 Task: Add an event with the title Third Presentation Rehearsal and Feedback Session, date '2024/03/03', time 7:00 AM to 9:00 AMand add a description: A coffee meeting with a client is an informal and relaxed setting where business professionals come together to discuss matters related to their professional relationship. It provides an opportunity to connect on a more personal level, build rapport, and strengthen the business partnership., put the event into Green category, logged in from the account softage.7@softage.netand send the event invitation to softage.10@softage.net and softage.5@softage.net. Set a reminder for the event 12 hour before
Action: Mouse moved to (98, 107)
Screenshot: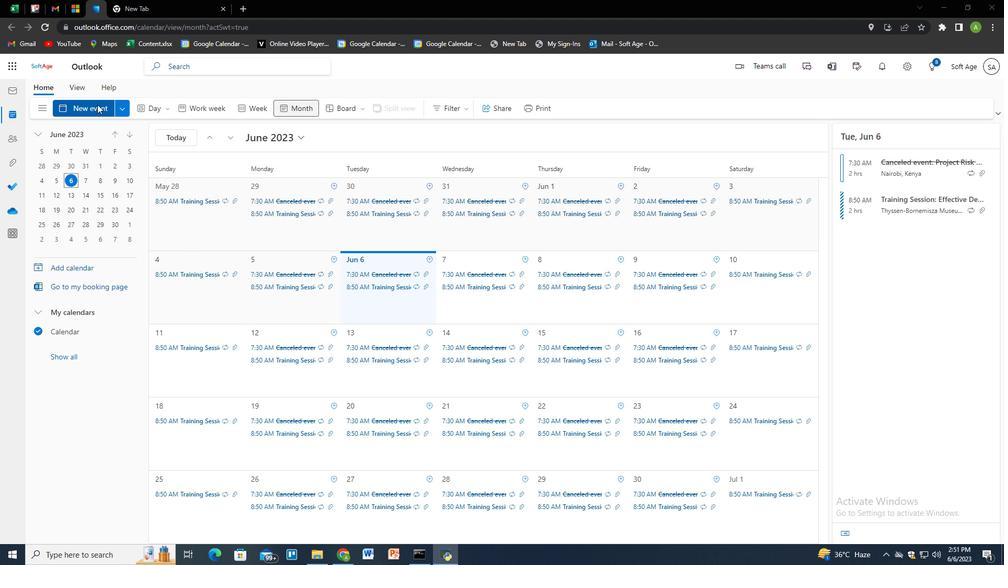 
Action: Mouse pressed left at (98, 107)
Screenshot: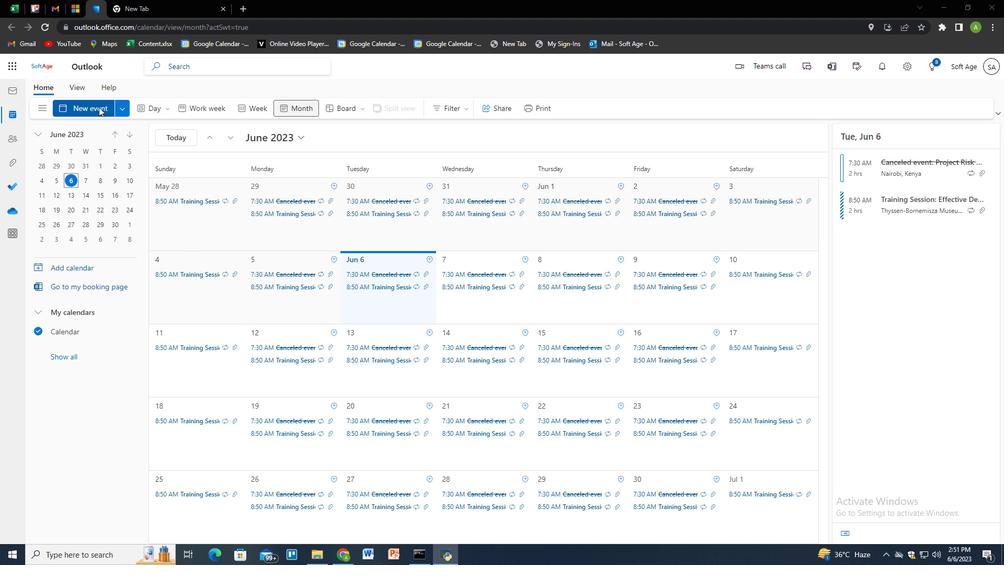 
Action: Mouse moved to (353, 176)
Screenshot: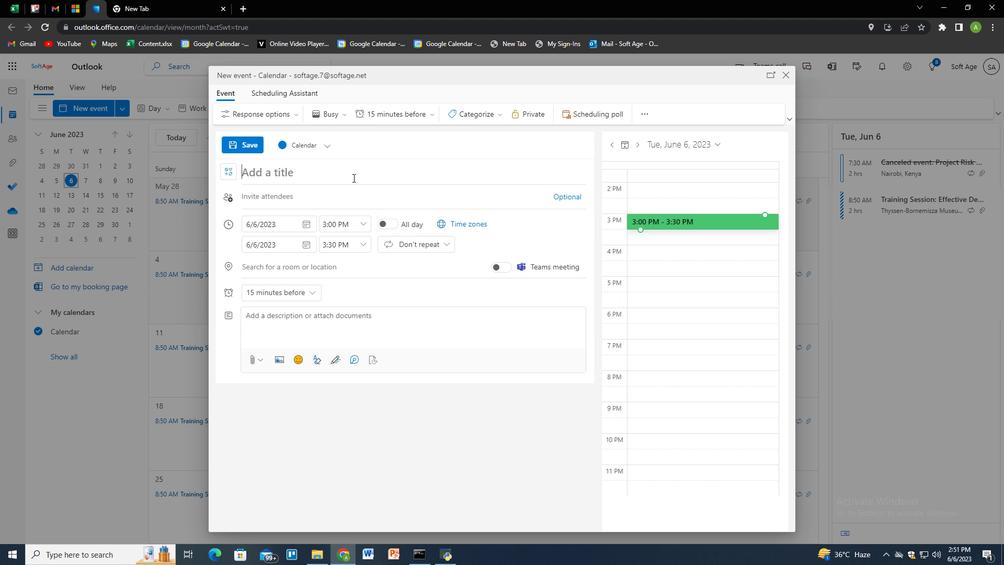 
Action: Mouse pressed left at (353, 176)
Screenshot: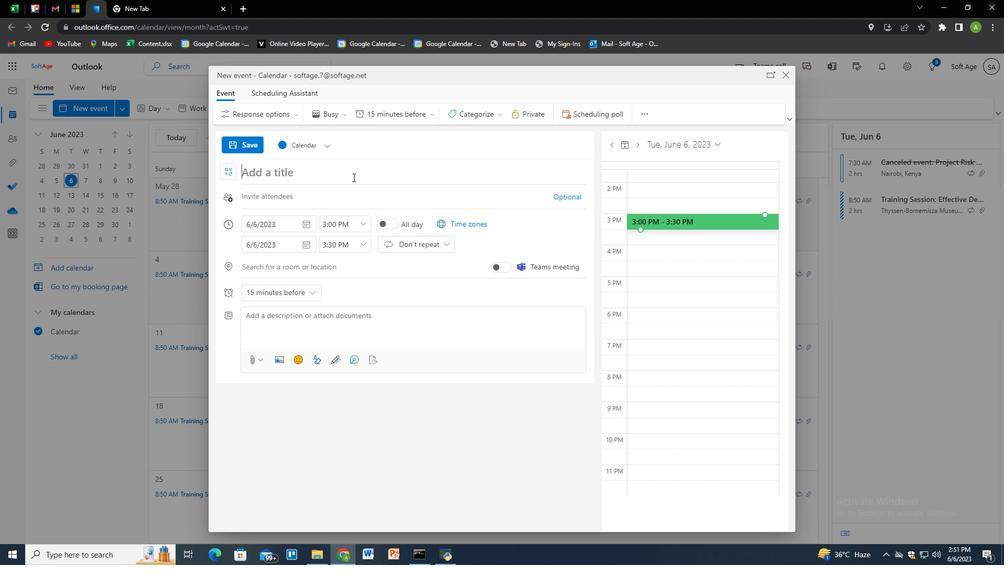 
Action: Key pressed <Key.shift>Thirt<Key.backspace>d<Key.space>presentation<Key.space><Key.shift><Key.shift><Key.shift><Key.shift><Key.shift><Key.shift><Key.shift><Key.shift><Key.shift><Key.shift><Key.shift><Key.shift><Key.shift><Key.shift><Key.shift>Rehearsal<Key.space>and<Key.space><Key.shift>Feedback<Key.space><Key.shift>Session
Screenshot: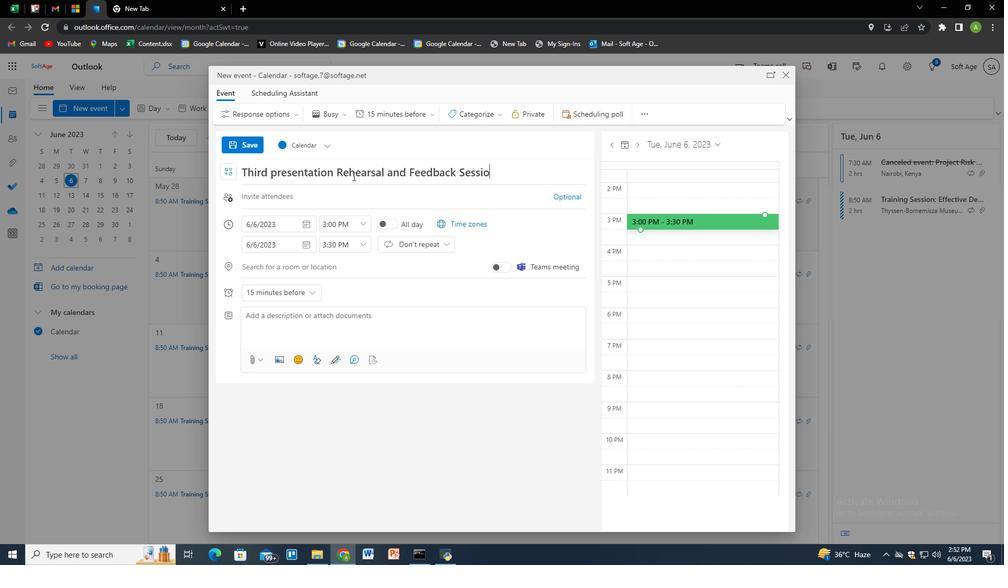
Action: Mouse moved to (306, 222)
Screenshot: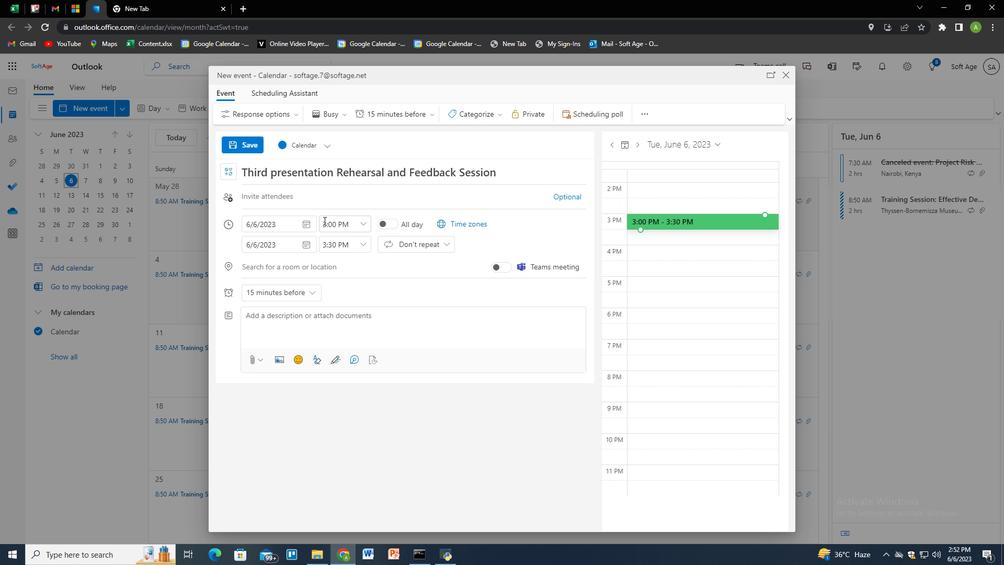 
Action: Mouse pressed left at (306, 222)
Screenshot: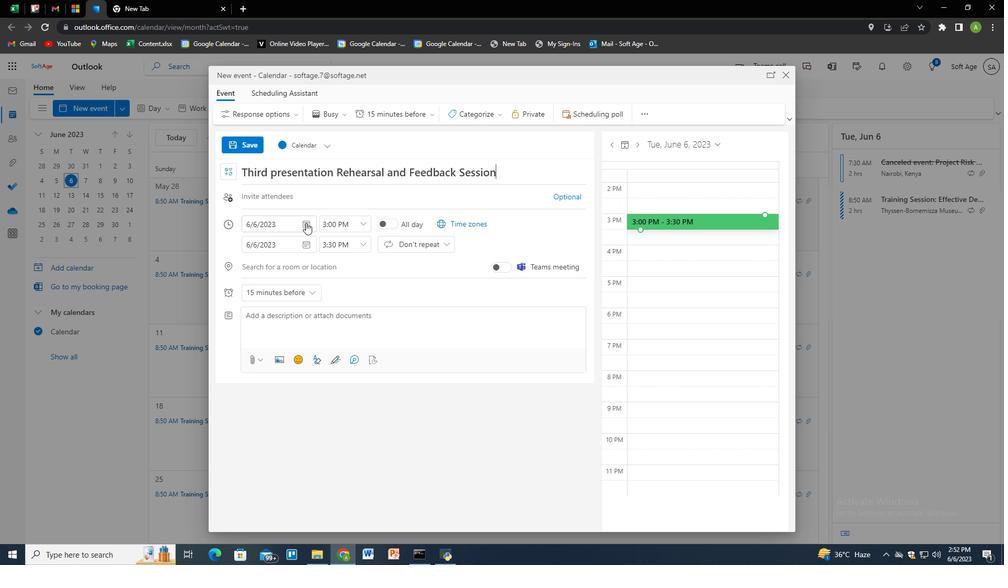 
Action: Mouse moved to (311, 245)
Screenshot: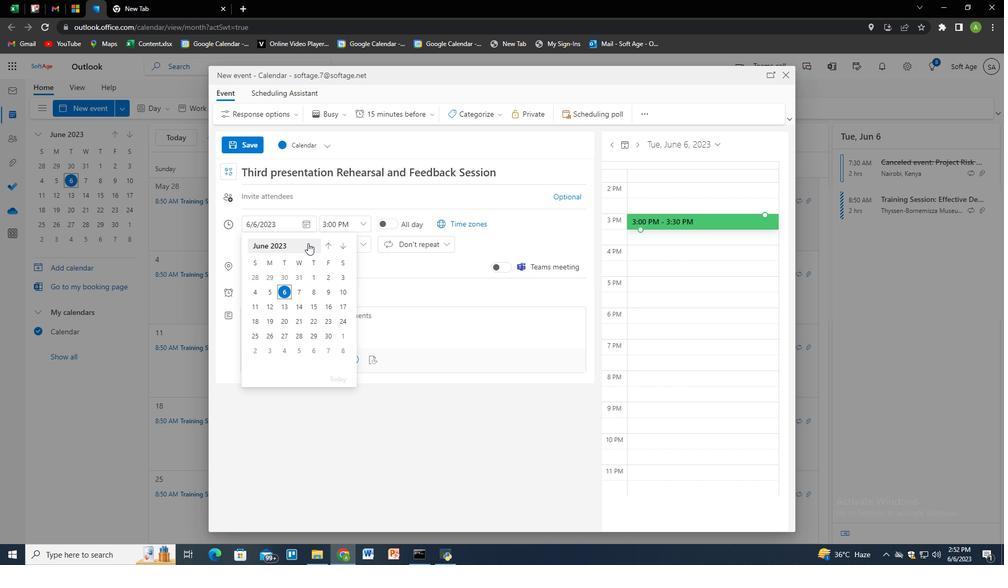 
Action: Mouse pressed left at (311, 245)
Screenshot: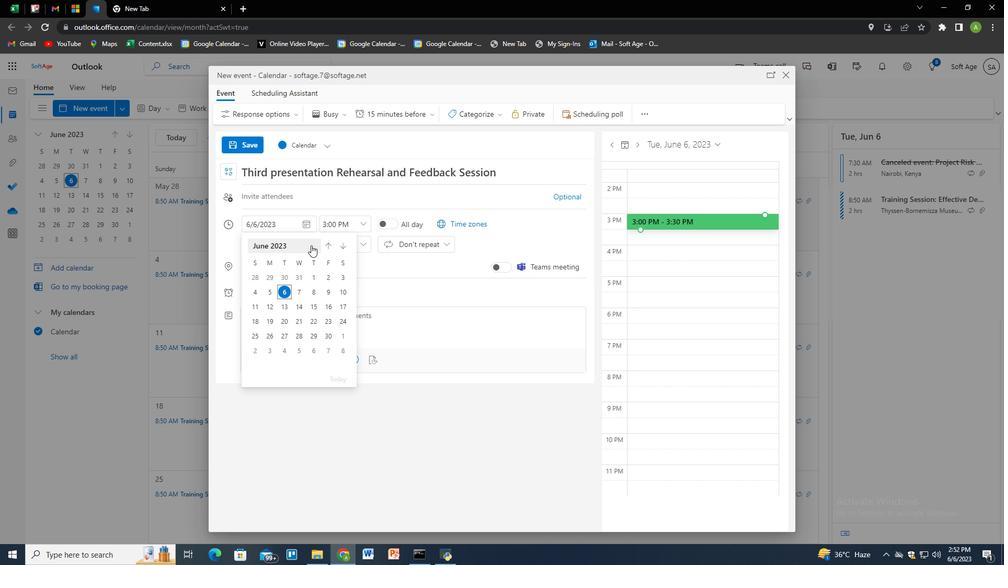 
Action: Mouse moved to (310, 249)
Screenshot: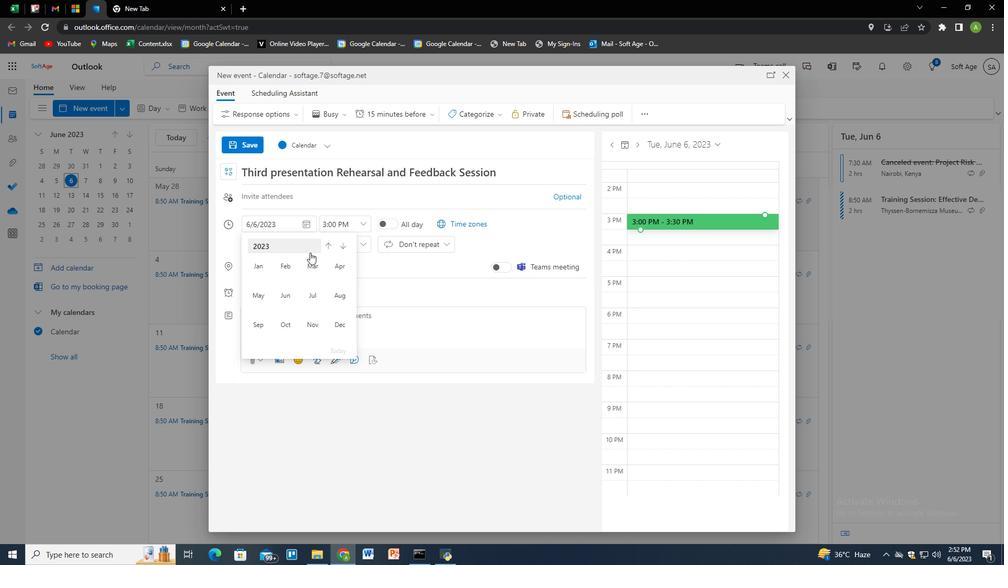 
Action: Mouse pressed left at (310, 249)
Screenshot: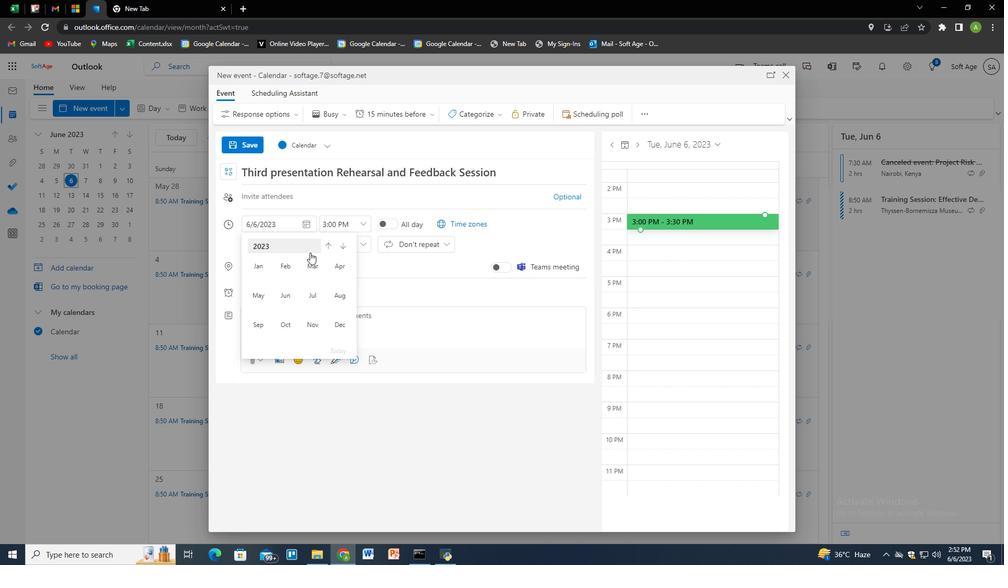 
Action: Mouse moved to (265, 292)
Screenshot: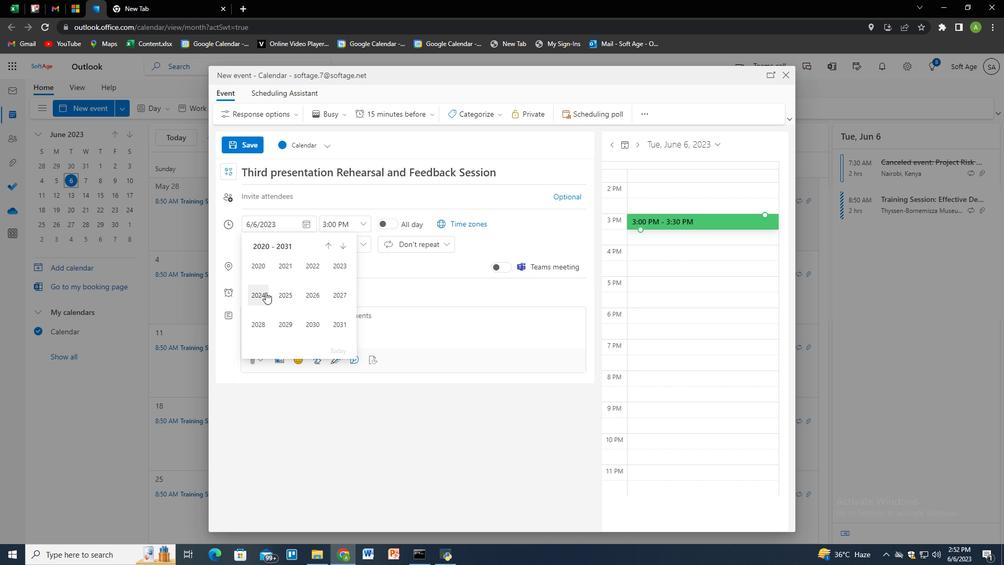 
Action: Mouse pressed left at (265, 292)
Screenshot: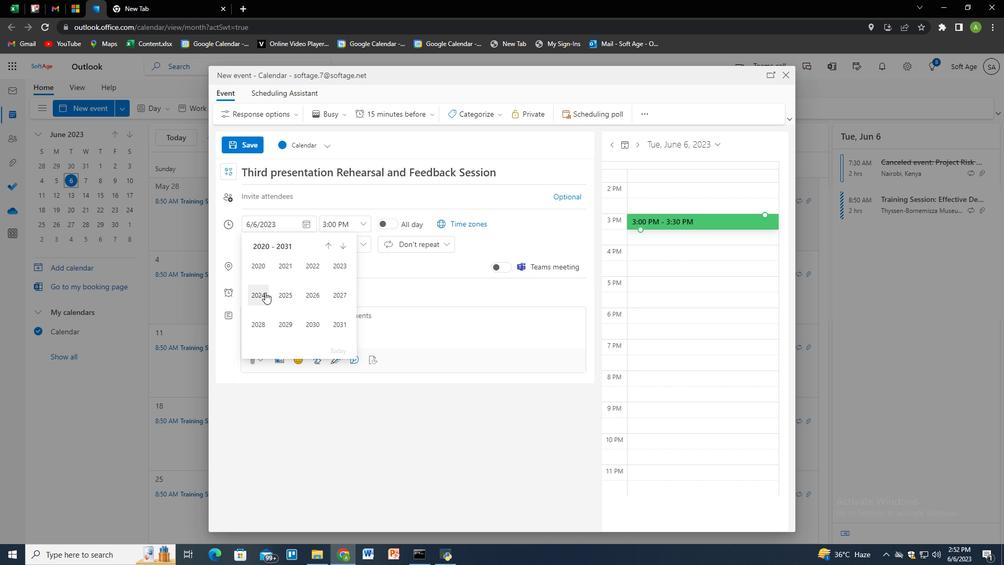 
Action: Mouse moved to (307, 270)
Screenshot: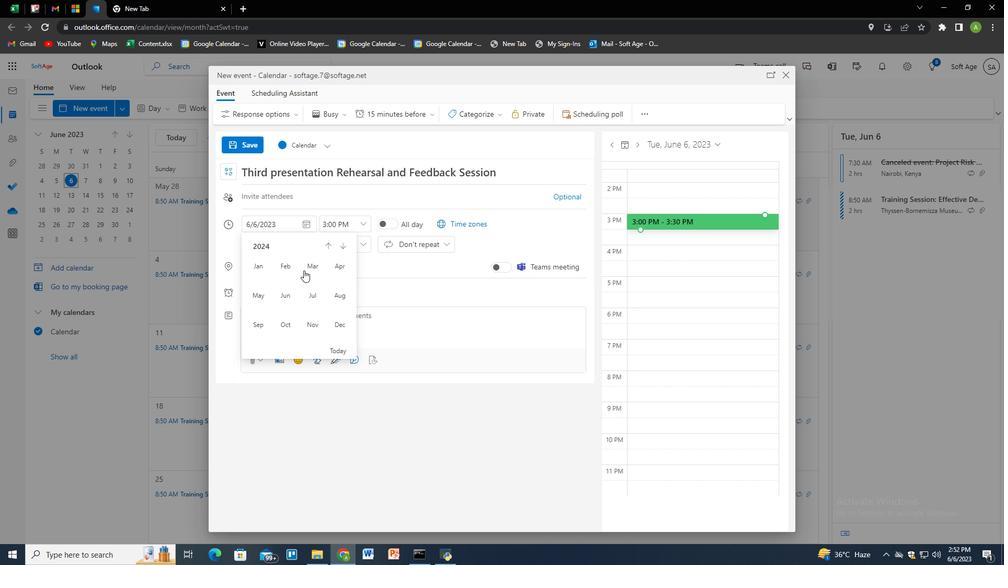 
Action: Mouse pressed left at (307, 270)
Screenshot: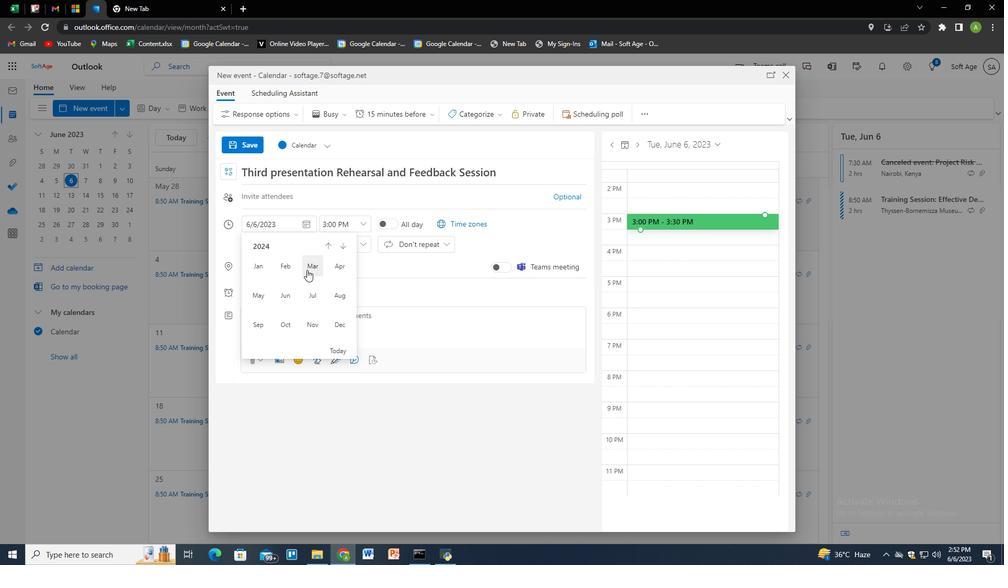 
Action: Mouse moved to (260, 288)
Screenshot: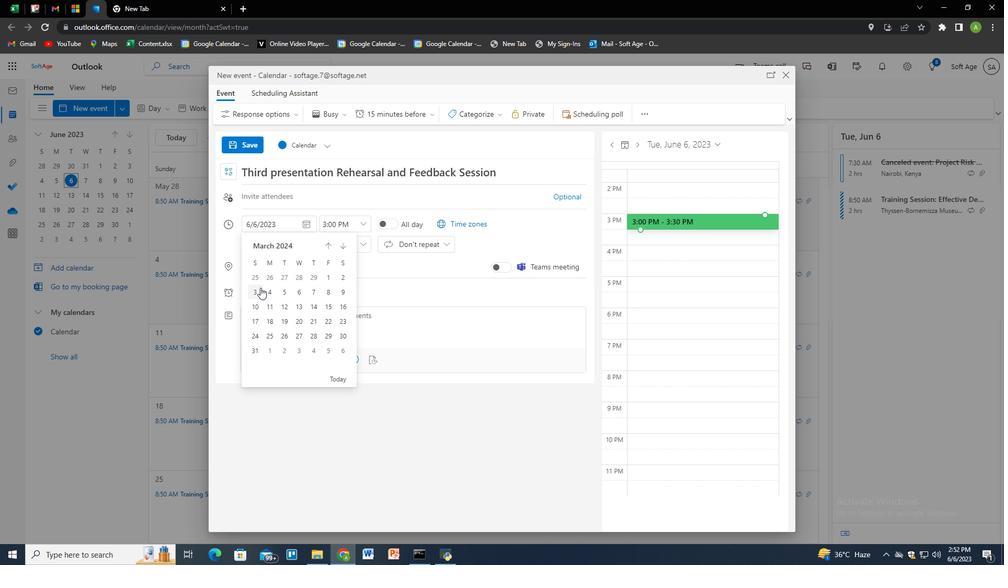 
Action: Mouse pressed left at (260, 288)
Screenshot: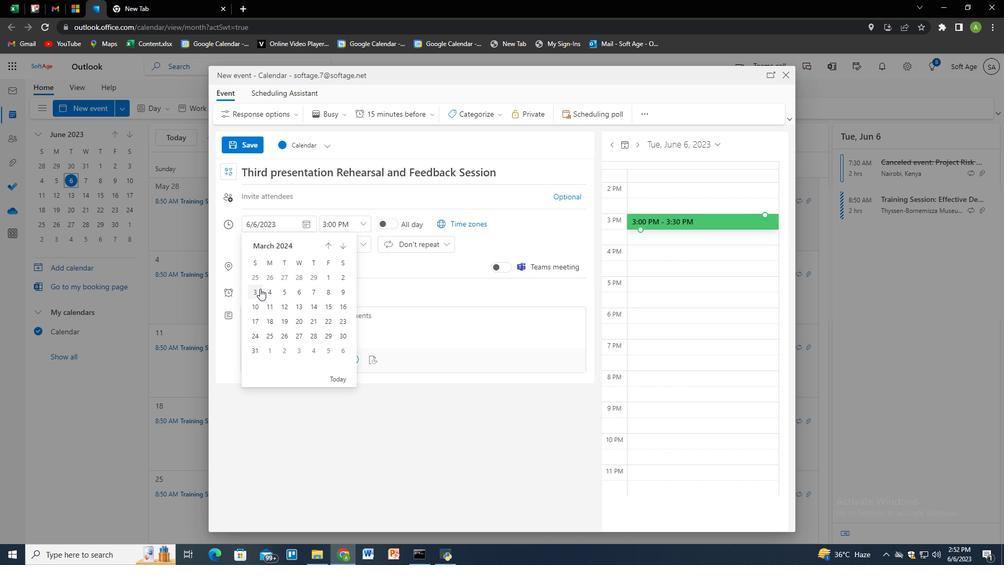 
Action: Mouse moved to (331, 224)
Screenshot: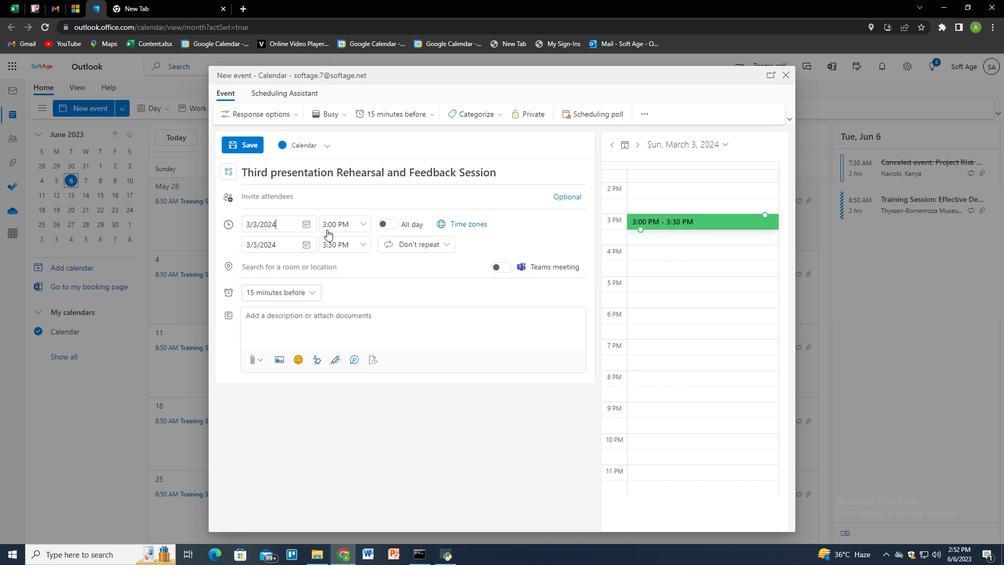 
Action: Mouse pressed left at (331, 224)
Screenshot: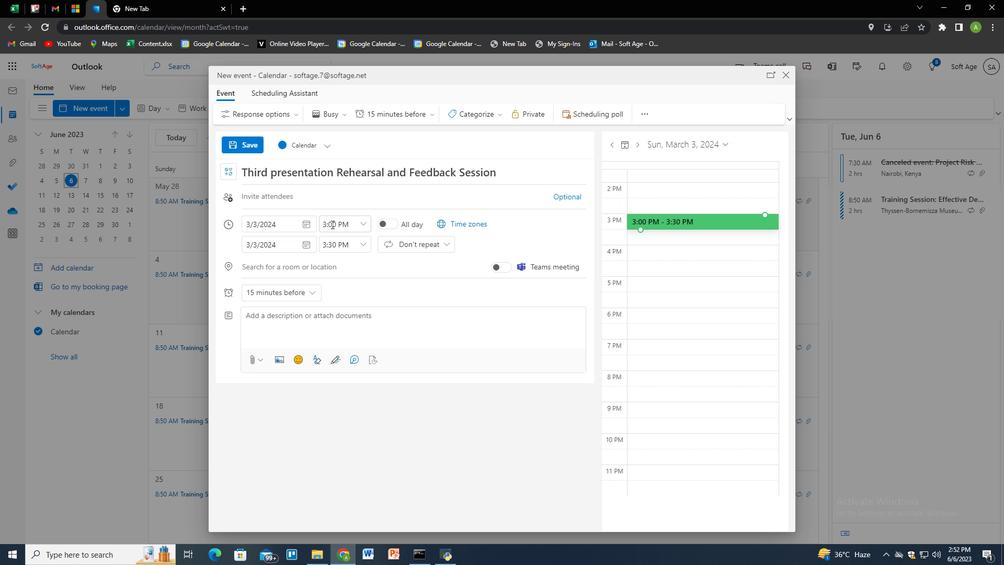
Action: Key pressed 7<Key.shift_r>:00<Key.space><Key.shift>AMM<Key.tab><Key.tab>9<Key.shift_r>:00<Key.space><Key.shift>AMM<Key.tab><Key.tab><Key.tab><Key.tab><Key.tab><Key.tab><Key.tab><Key.shift>A<Key.space>coffee<Key.space>meeting<Key.space>with<Key.space>a<Key.space>client<Key.space>is<Key.space>and<Key.backspace><Key.space>informal<Key.space>and
Screenshot: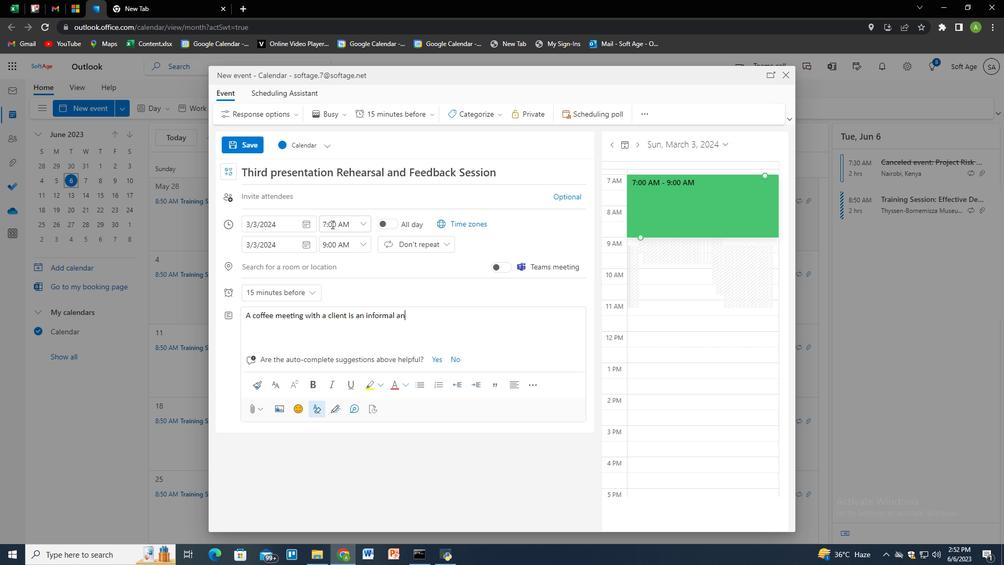 
Action: Mouse moved to (332, 224)
Screenshot: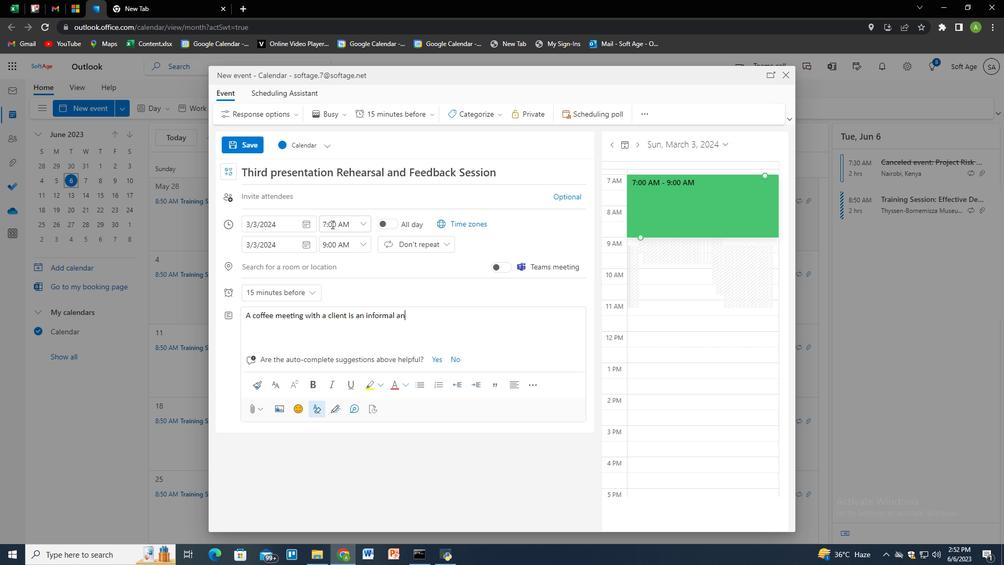 
Action: Key pressed <Key.space>relaxed<Key.space><Key.backspace><Key.space><Key.backspace><Key.space>st<Key.backspace>etting<Key.space>where<Key.space>business<Key.space>professionals<Key.space>come<Key.space>togeter<Key.backspace><Key.backspace>her<Key.space>to<Key.space>discuss<Key.space>matters<Key.space>related<Key.space>to<Key.space>their<Key.space>profees<Key.backspace><Key.backspace>ssional<Key.space>relationships.<Key.space><Key.shift>It<Key.space>provides<Key.space>an<Key.space>opportunity<Key.space>to<Key.space>connect<Key.space>on<Key.space>a<Key.space>more<Key.space>personal<Key.space>level,<Key.space>build<Key.space>rapport,<Key.space>and<Key.space>strenght<Key.backspace><Key.backspace>then<Key.space>the<Key.space>business<Key.space>partnership.
Screenshot: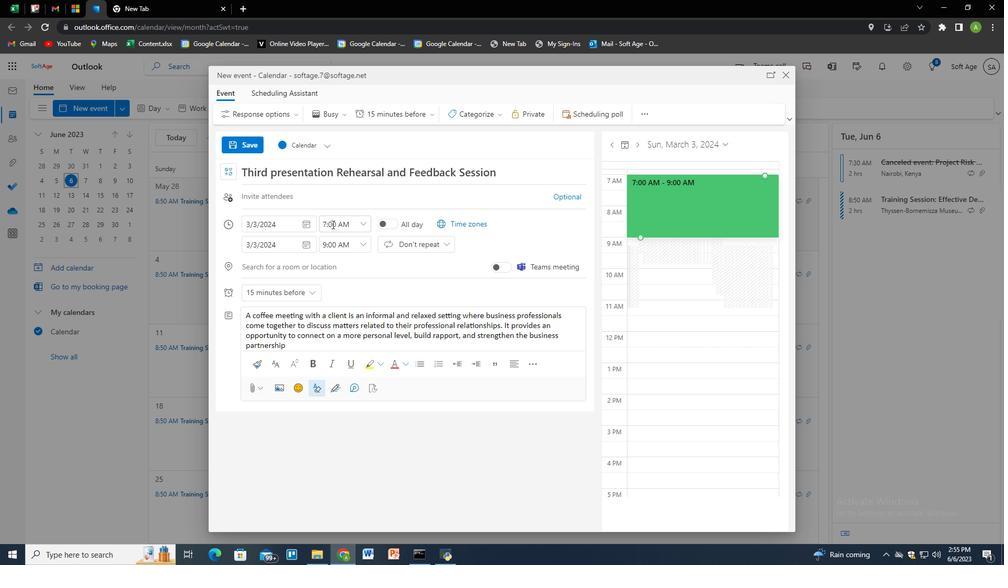 
Action: Mouse moved to (469, 110)
Screenshot: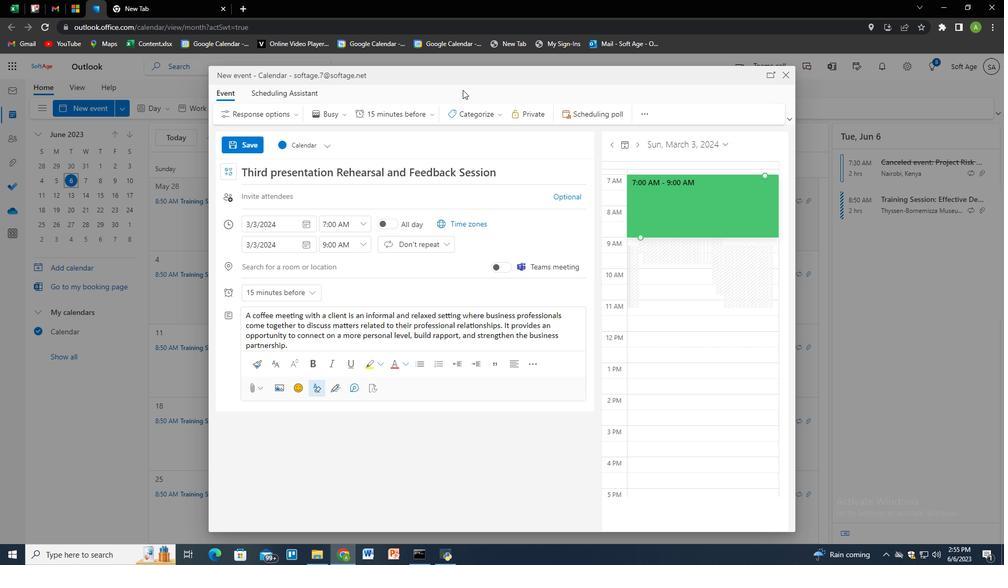 
Action: Mouse pressed left at (469, 110)
Screenshot: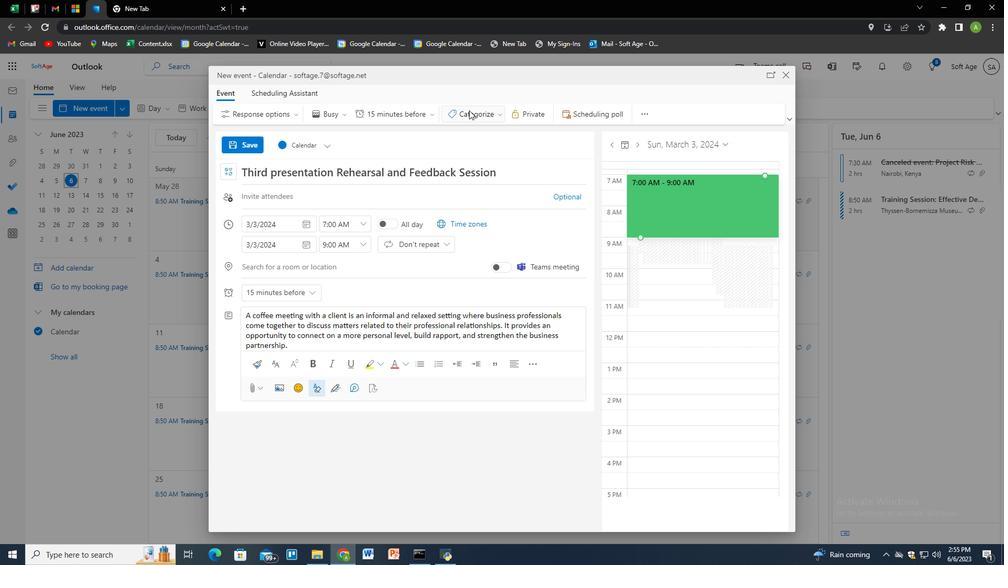 
Action: Mouse moved to (476, 147)
Screenshot: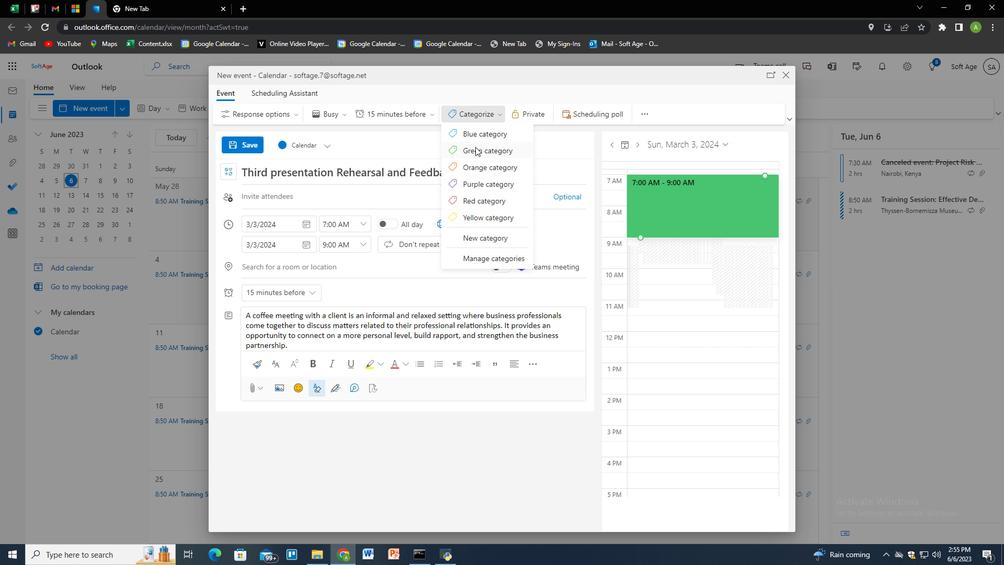 
Action: Mouse pressed left at (476, 147)
Screenshot: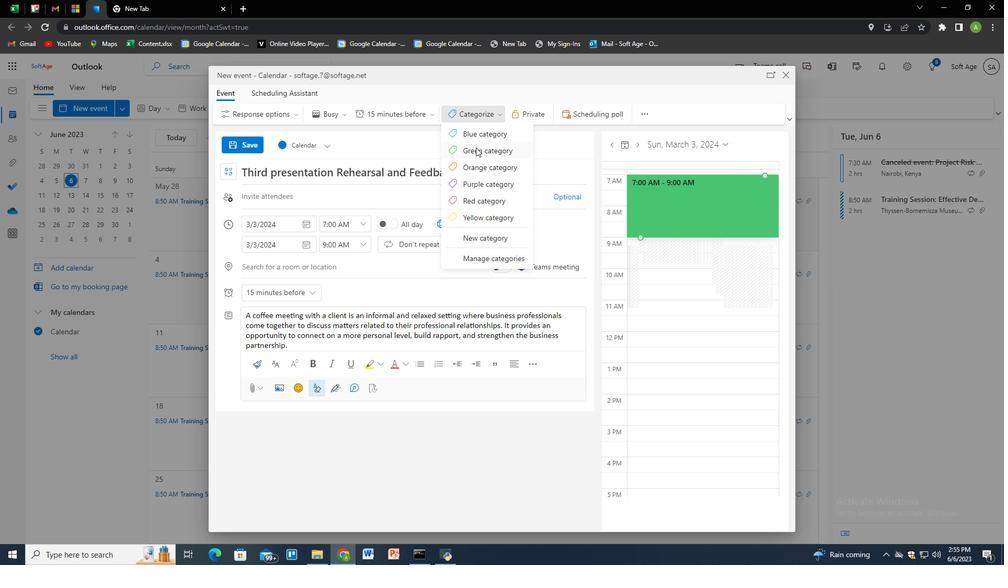 
Action: Mouse moved to (257, 196)
Screenshot: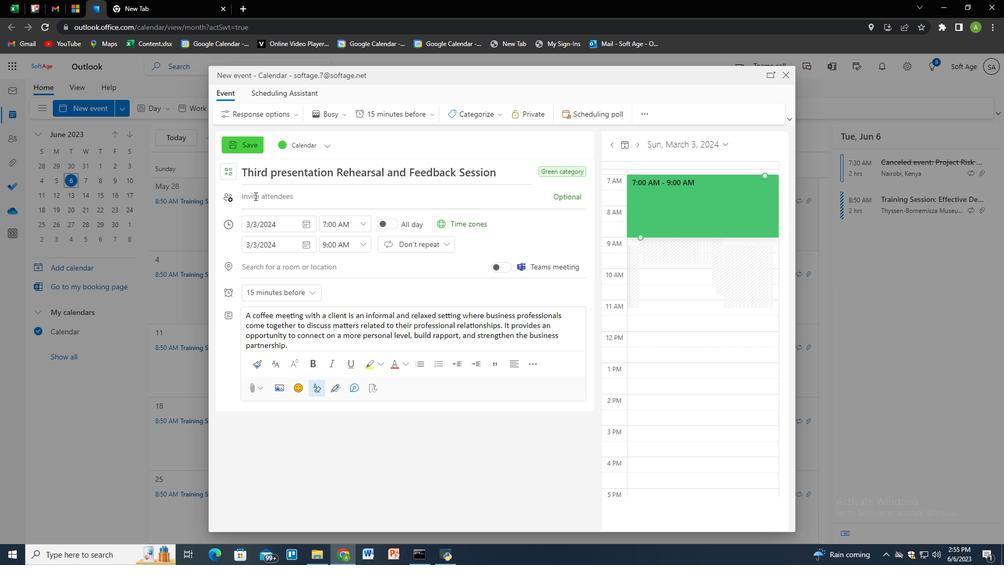 
Action: Mouse pressed left at (257, 196)
Screenshot: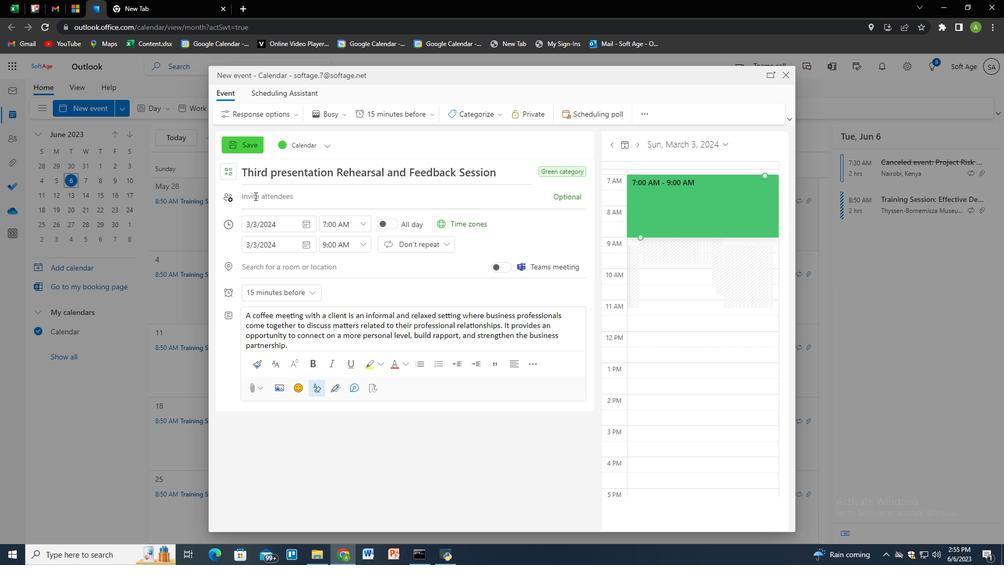 
Action: Key pressed softage.10<Key.shift>@softage.net<Key.enter>softage.5<Key.shift>@softage.net<Key.enter>
Screenshot: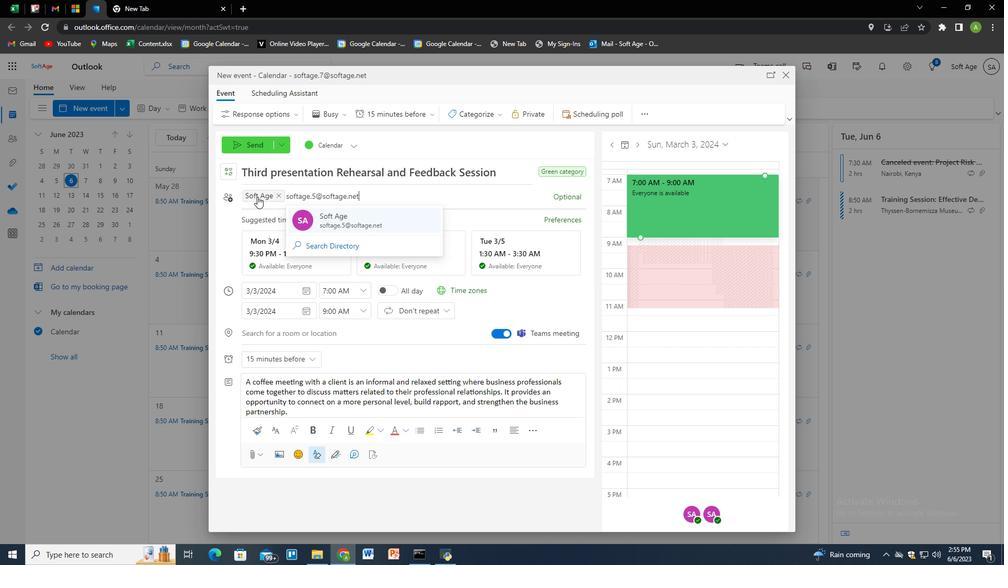 
Action: Mouse moved to (416, 117)
Screenshot: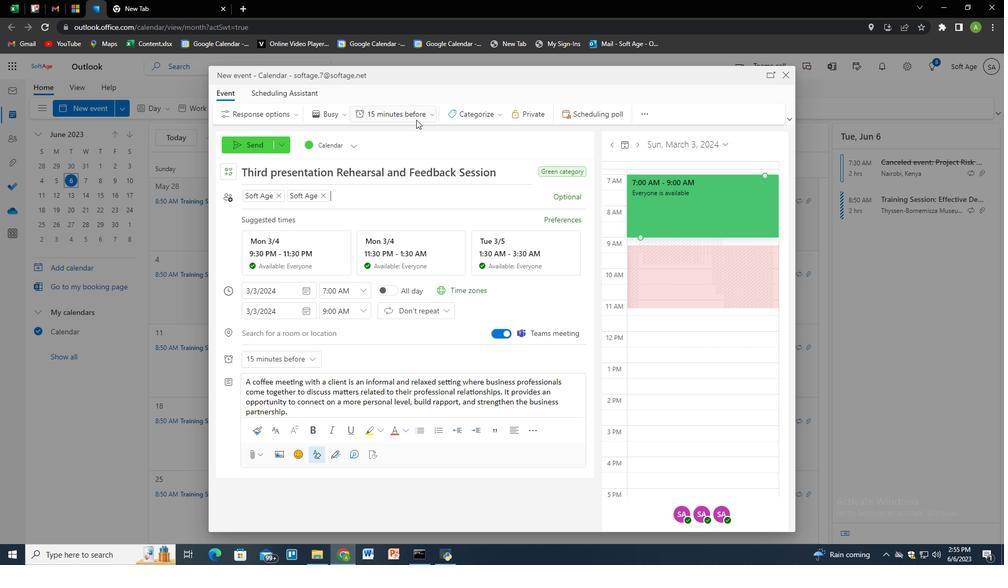 
Action: Mouse pressed left at (416, 117)
Screenshot: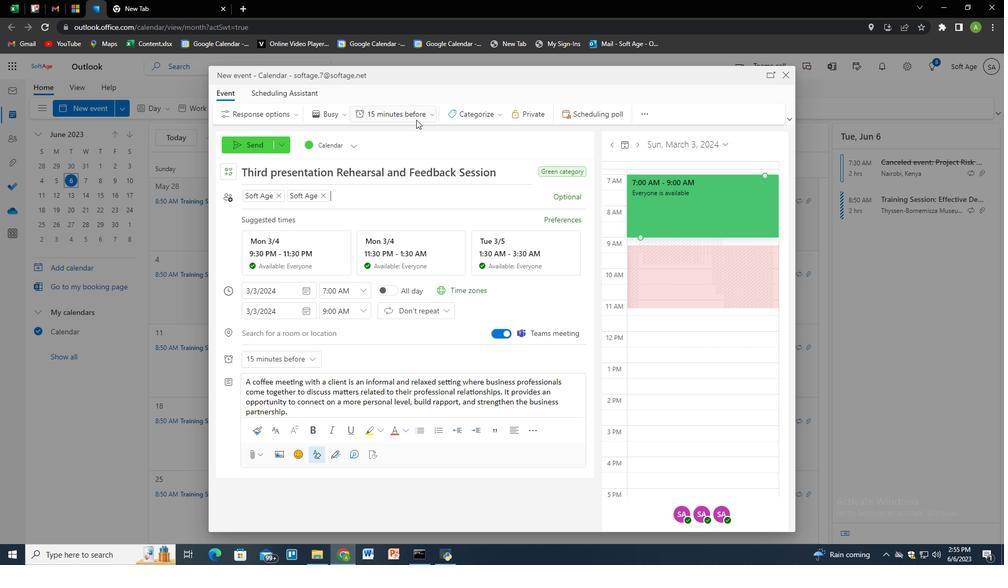 
Action: Mouse moved to (403, 262)
Screenshot: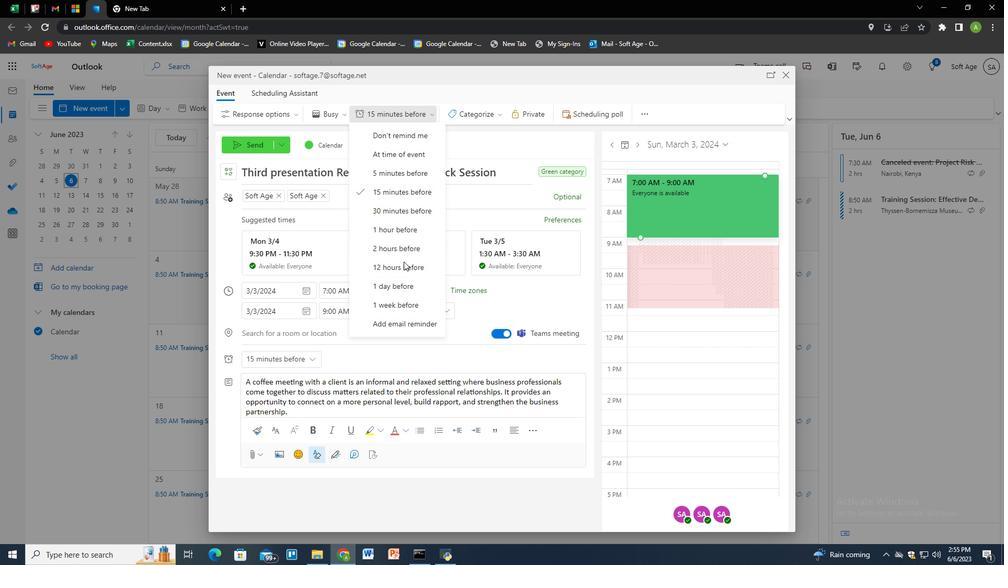 
Action: Mouse pressed left at (403, 262)
Screenshot: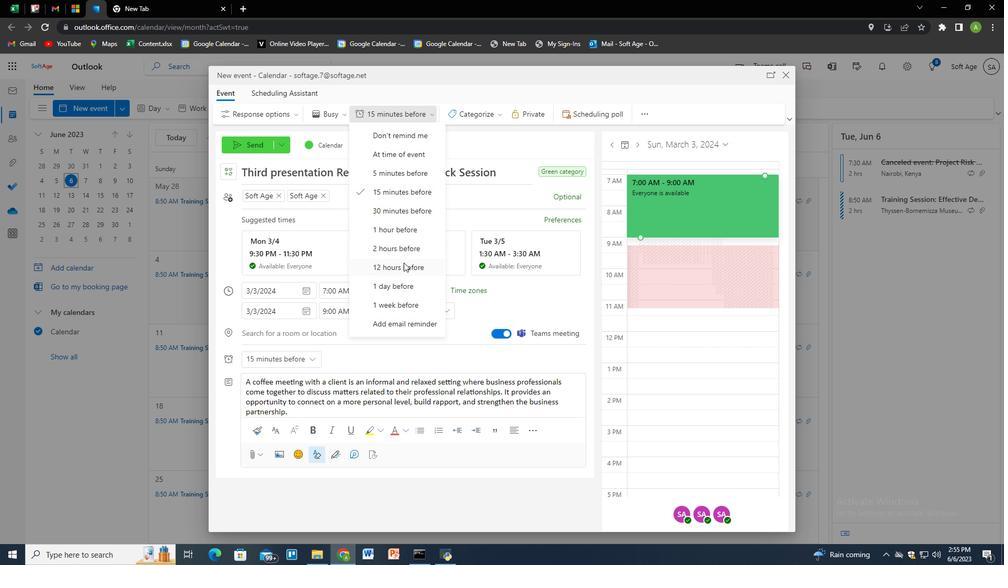 
Action: Mouse moved to (257, 147)
Screenshot: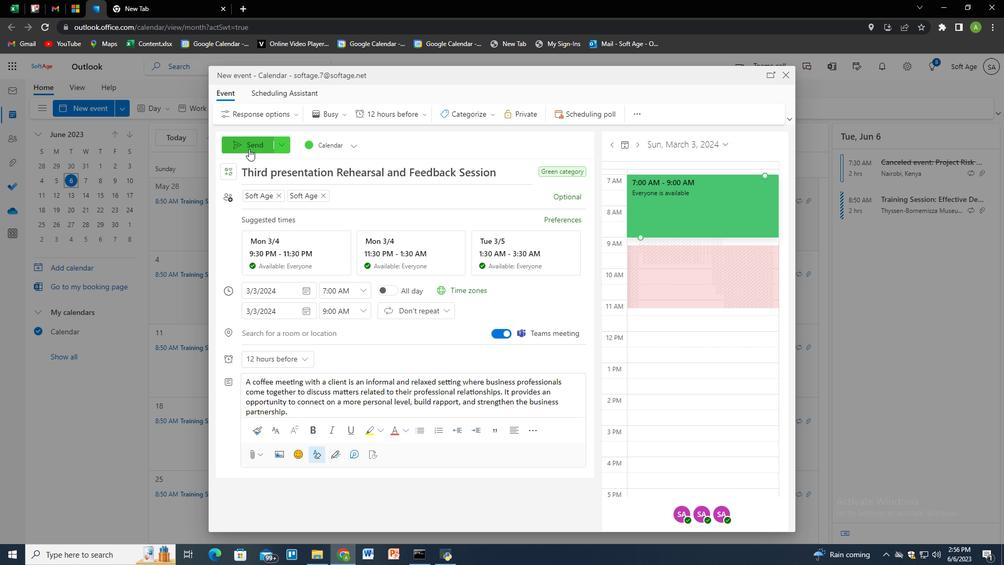 
Action: Mouse pressed left at (257, 147)
Screenshot: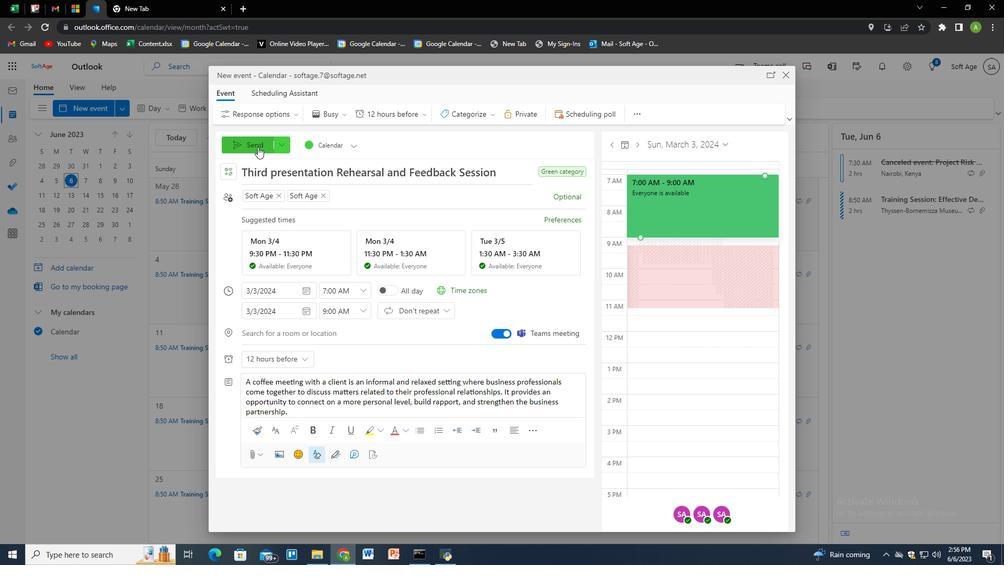 
Action: Mouse moved to (521, 264)
Screenshot: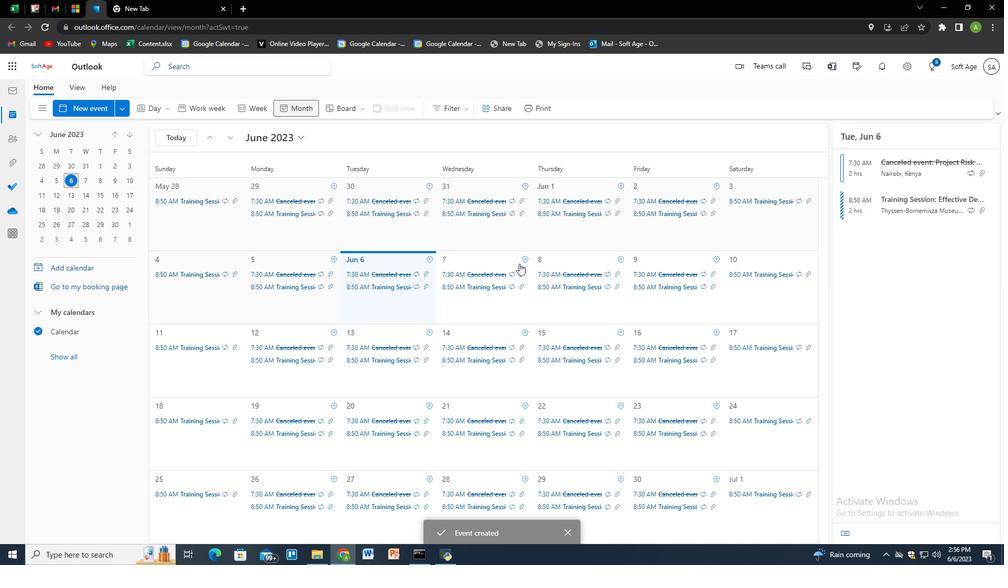 
